 Task: Assign in the project VortexTech the issue 'Create a new online platform for online graphic design courses with advanced design tools and collaboration features' to the sprint 'Road to Launch'.
Action: Mouse moved to (836, 299)
Screenshot: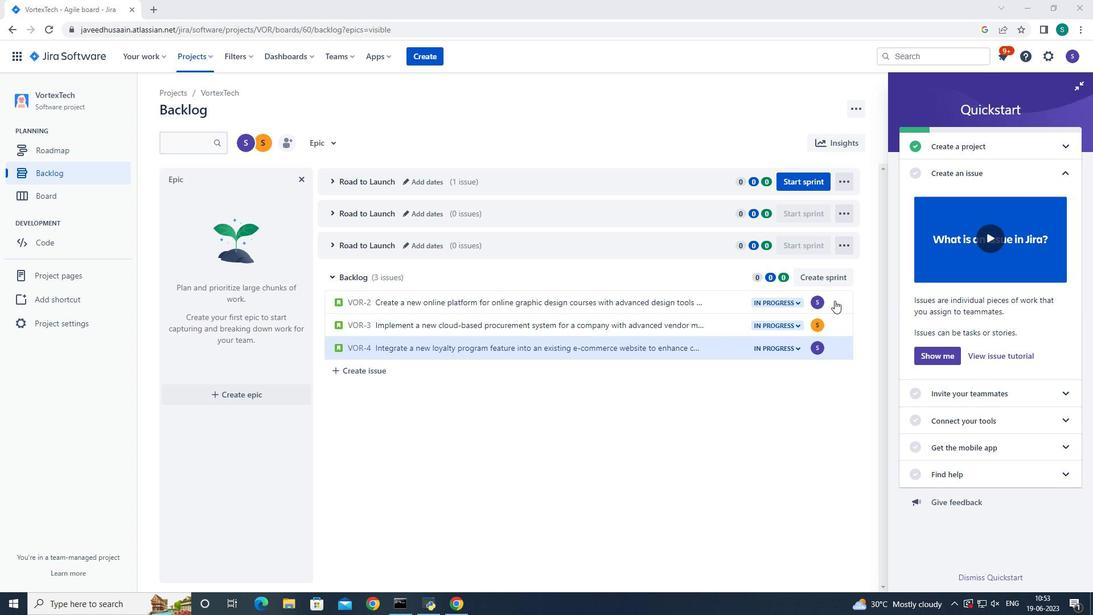 
Action: Mouse pressed left at (836, 299)
Screenshot: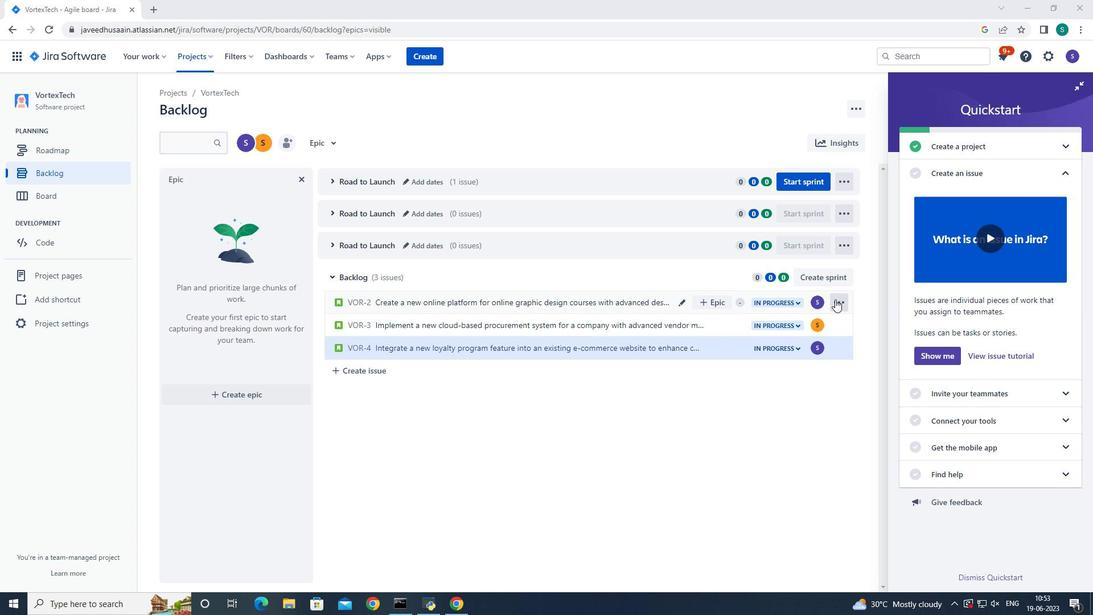 
Action: Mouse moved to (805, 450)
Screenshot: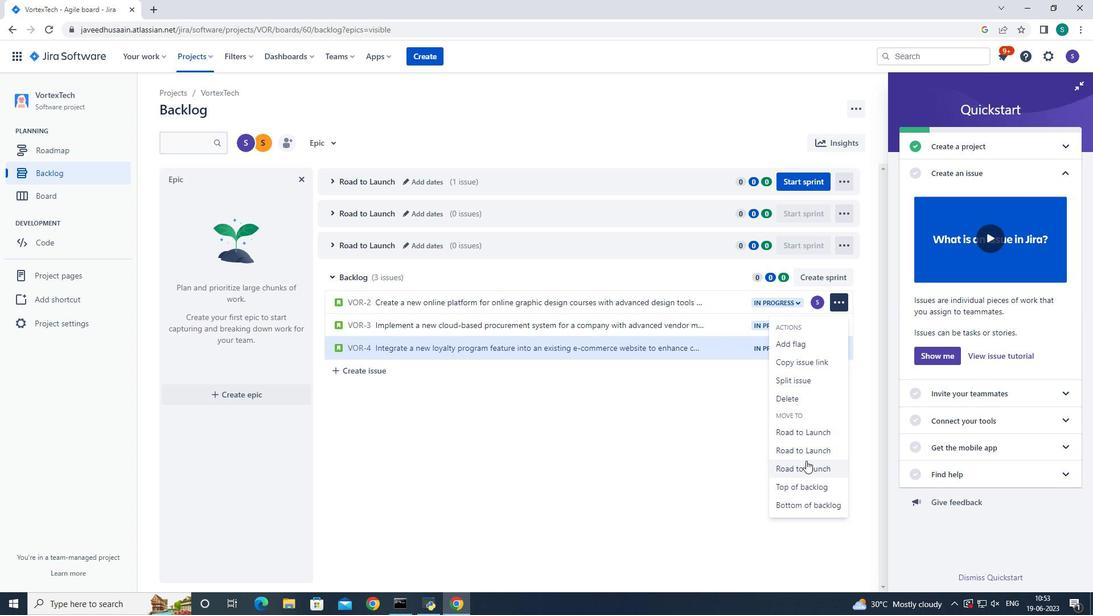 
Action: Mouse pressed left at (805, 450)
Screenshot: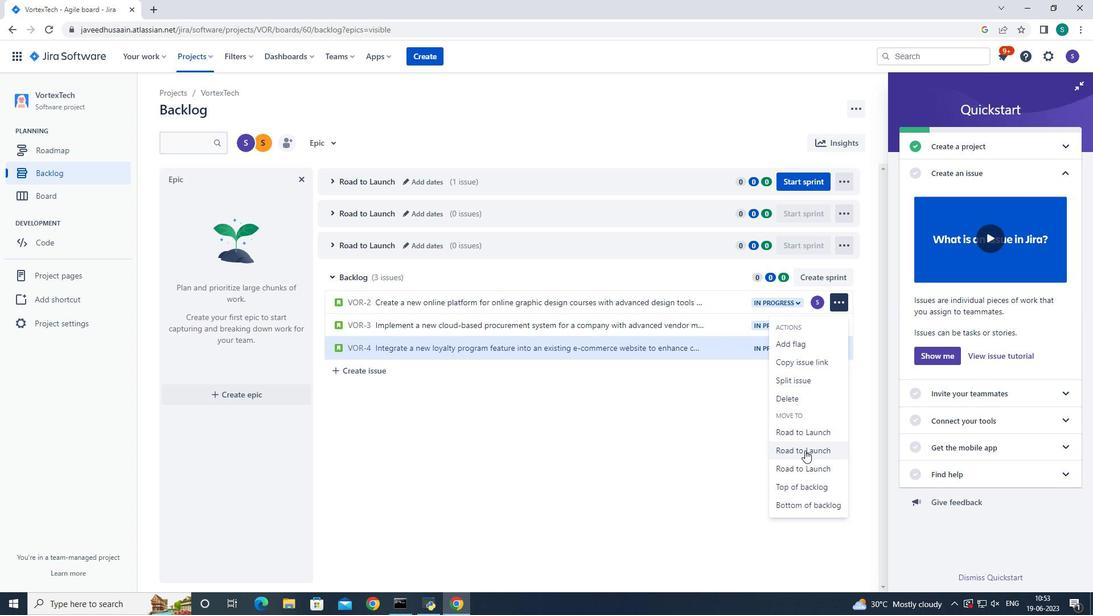 
Action: Mouse moved to (647, 465)
Screenshot: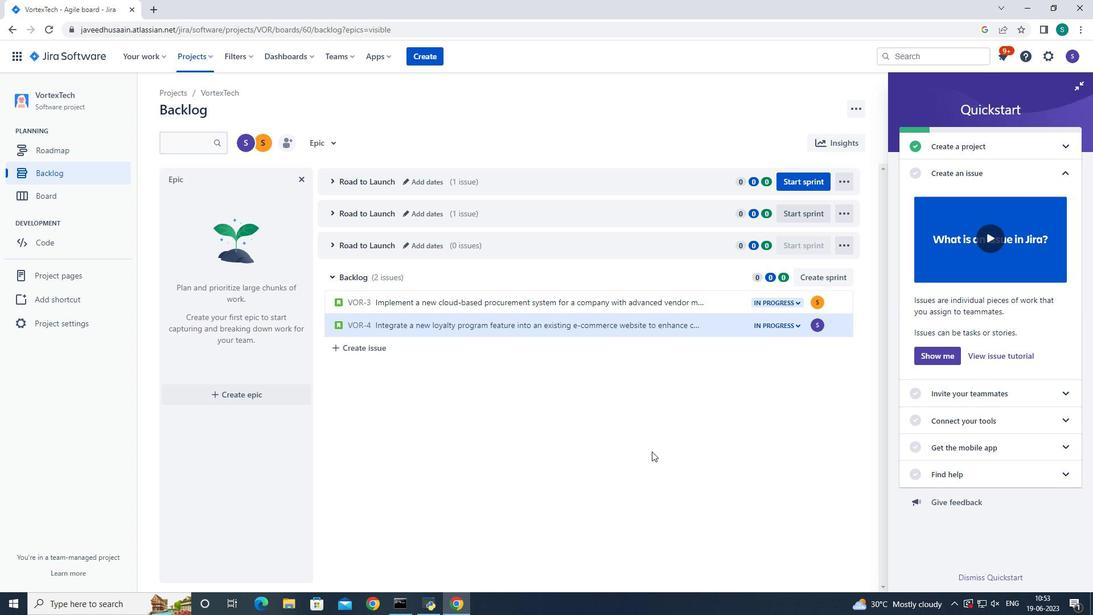 
